 Task: Add Red's All Natural Turkey Sausage Egg'wich to the cart.
Action: Mouse pressed left at (283, 133)
Screenshot: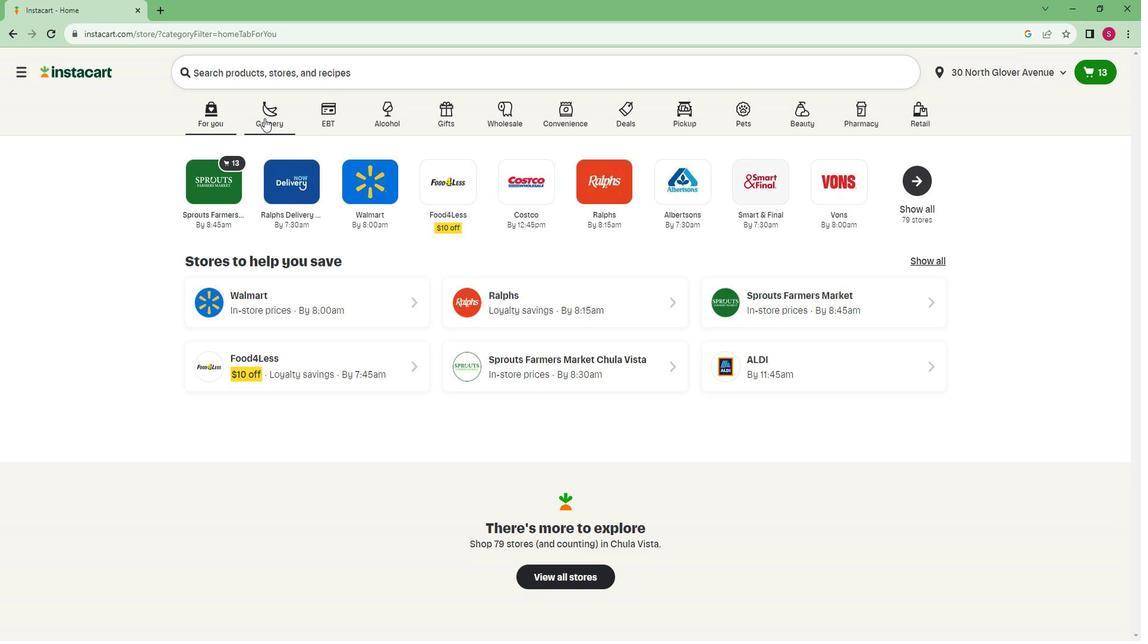 
Action: Mouse moved to (288, 344)
Screenshot: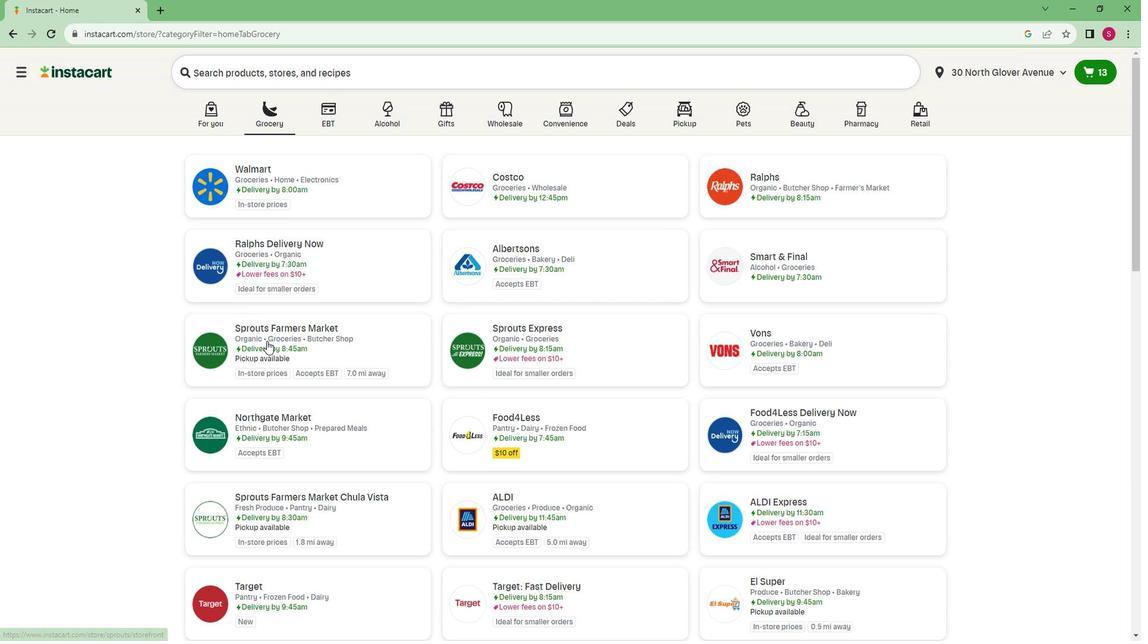 
Action: Mouse pressed left at (288, 344)
Screenshot: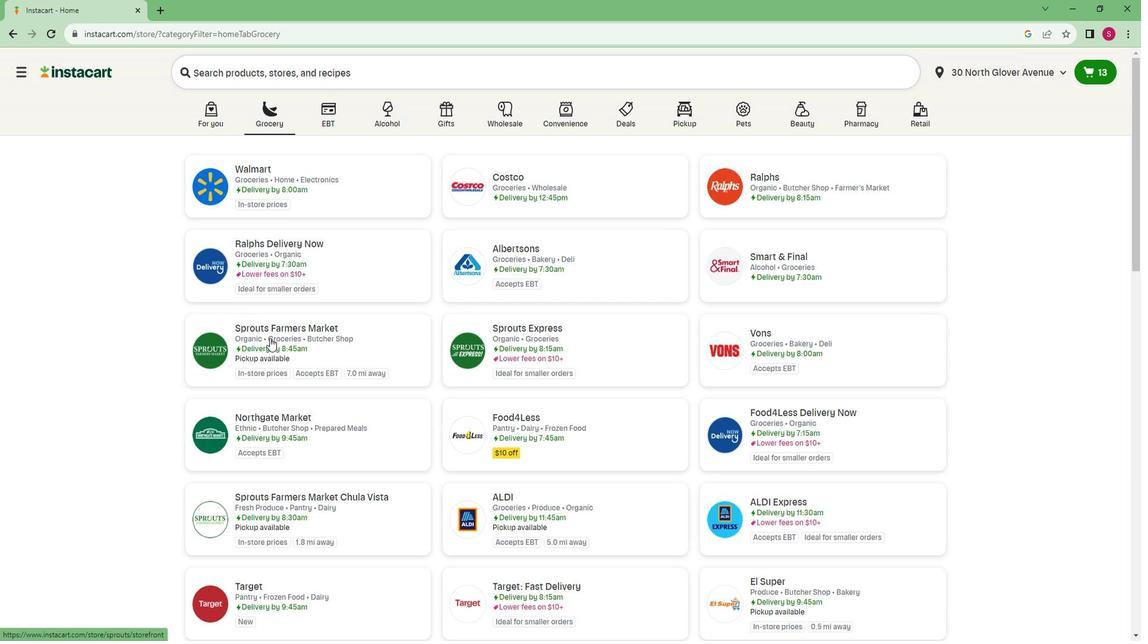 
Action: Mouse moved to (118, 430)
Screenshot: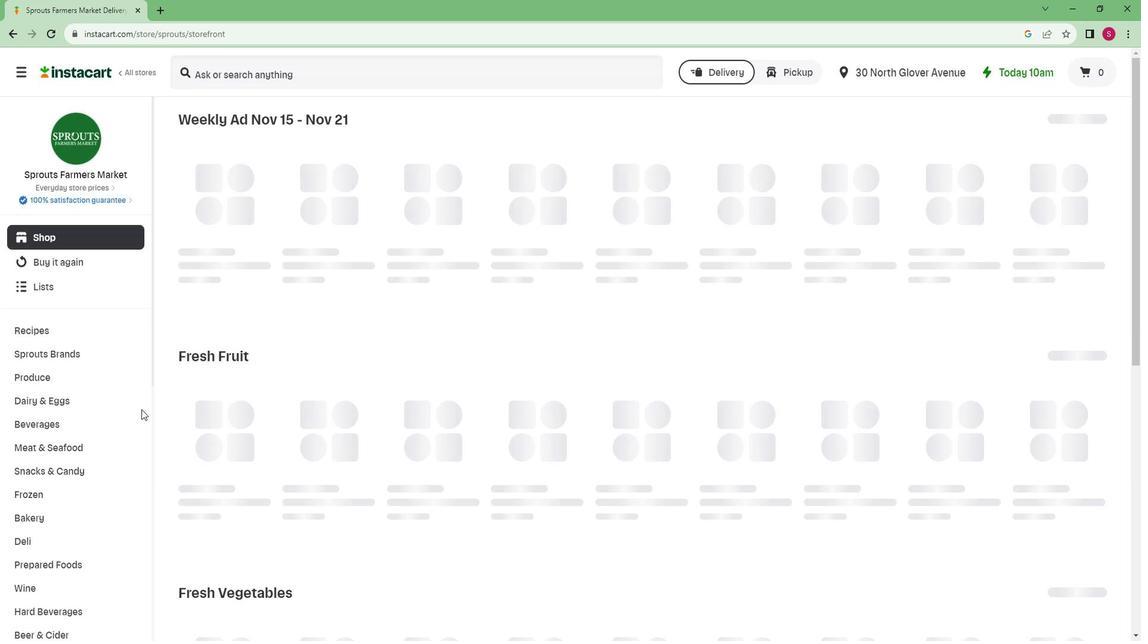 
Action: Mouse scrolled (118, 429) with delta (0, 0)
Screenshot: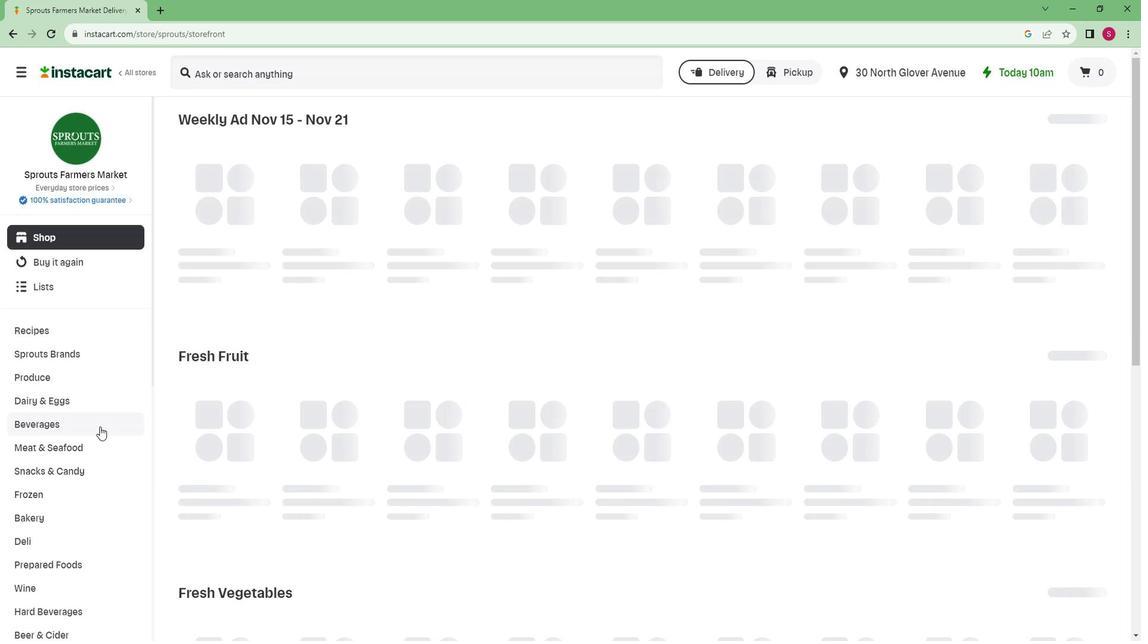 
Action: Mouse scrolled (118, 429) with delta (0, 0)
Screenshot: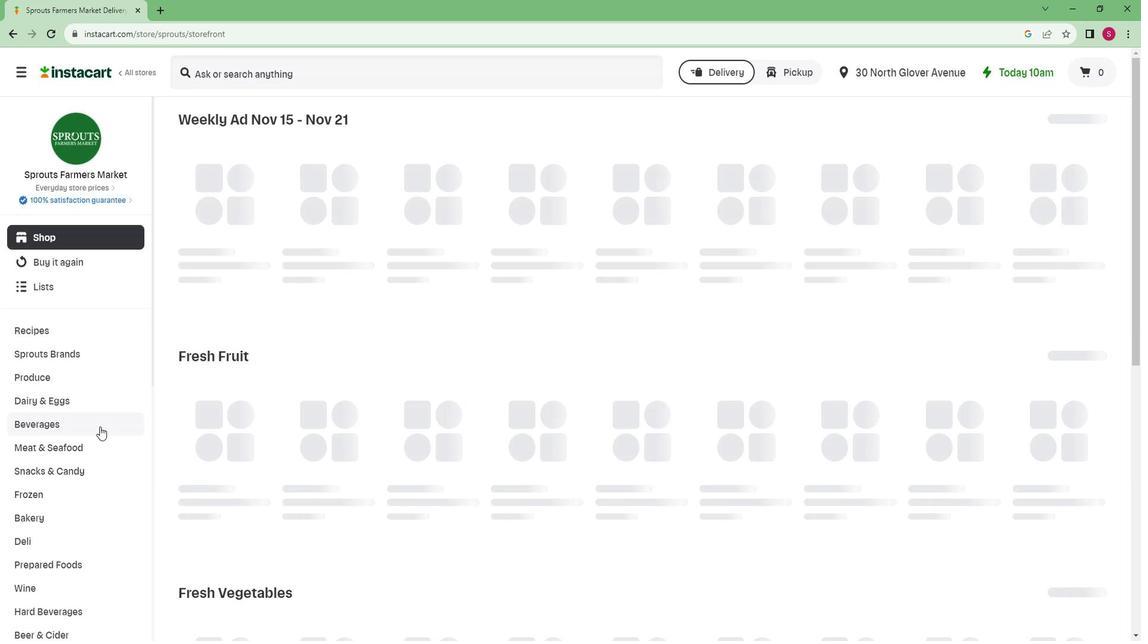 
Action: Mouse scrolled (118, 429) with delta (0, 0)
Screenshot: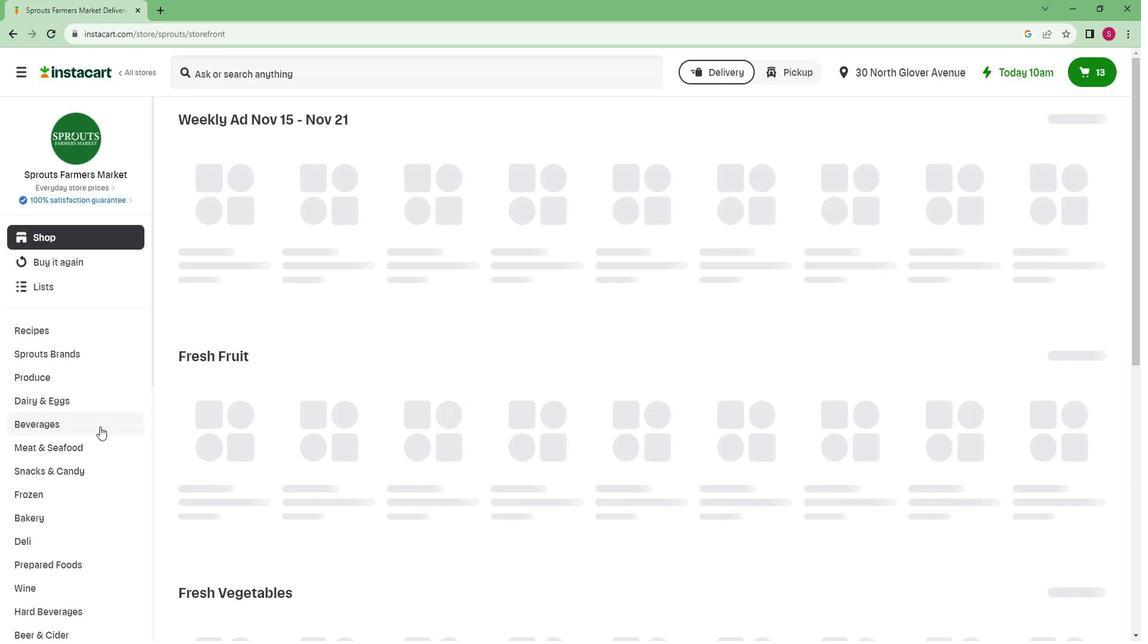 
Action: Mouse scrolled (118, 429) with delta (0, 0)
Screenshot: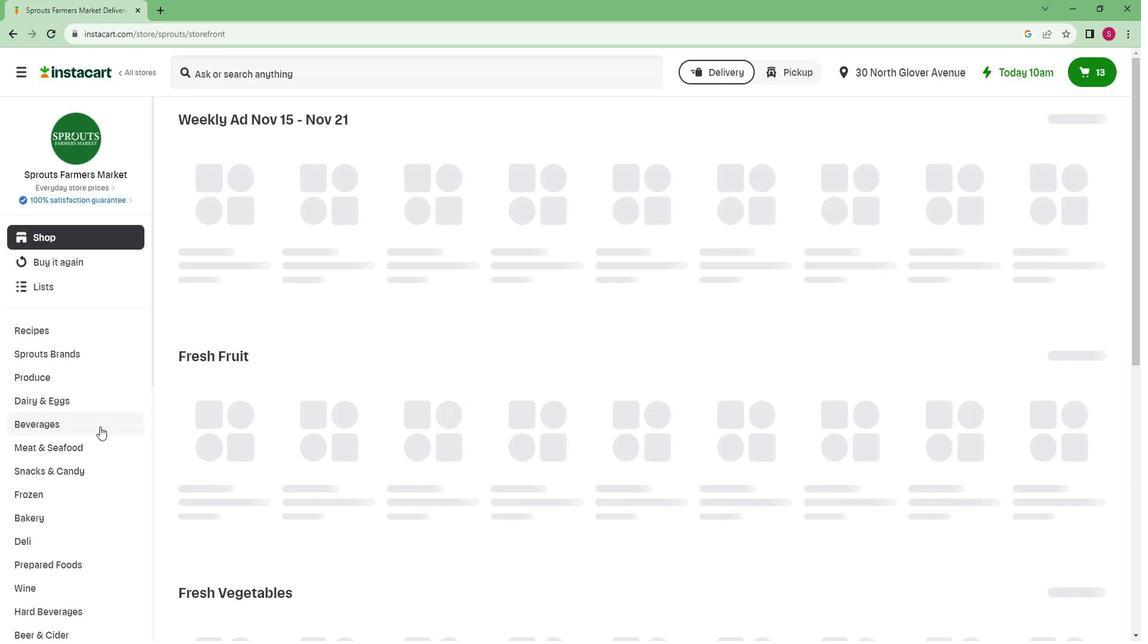 
Action: Mouse scrolled (118, 429) with delta (0, 0)
Screenshot: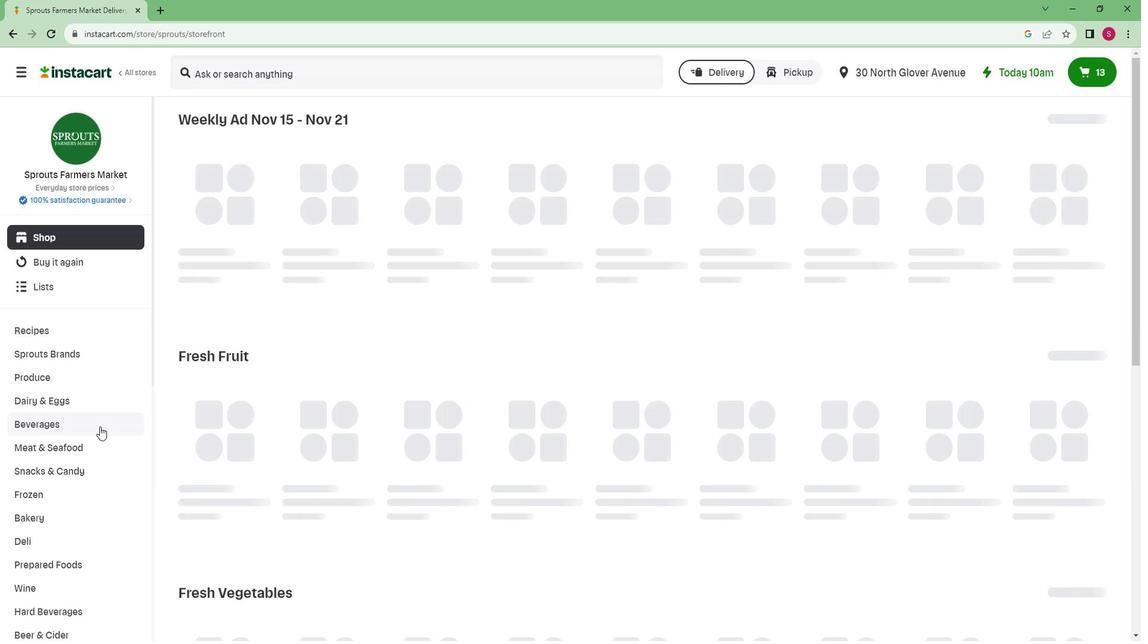 
Action: Mouse scrolled (118, 429) with delta (0, 0)
Screenshot: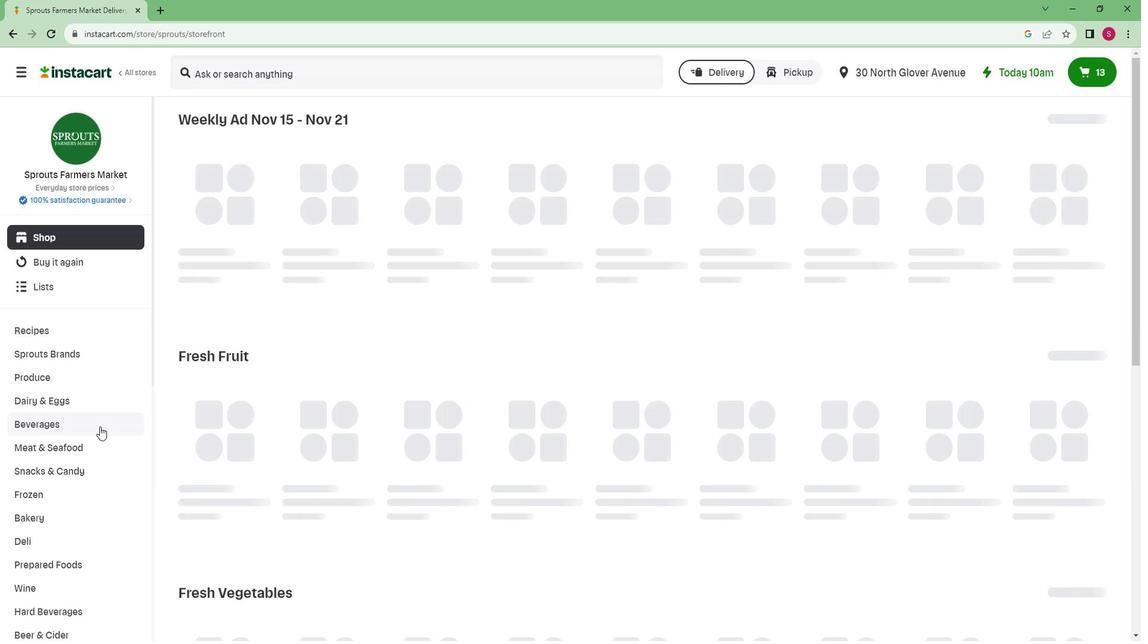 
Action: Mouse moved to (118, 430)
Screenshot: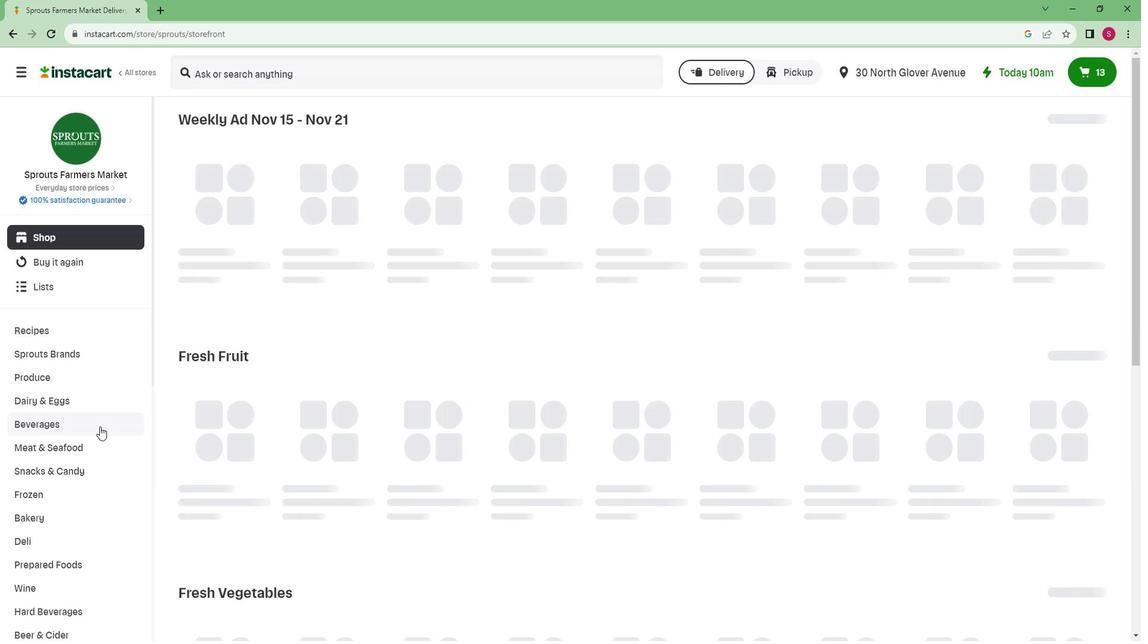 
Action: Mouse scrolled (118, 429) with delta (0, 0)
Screenshot: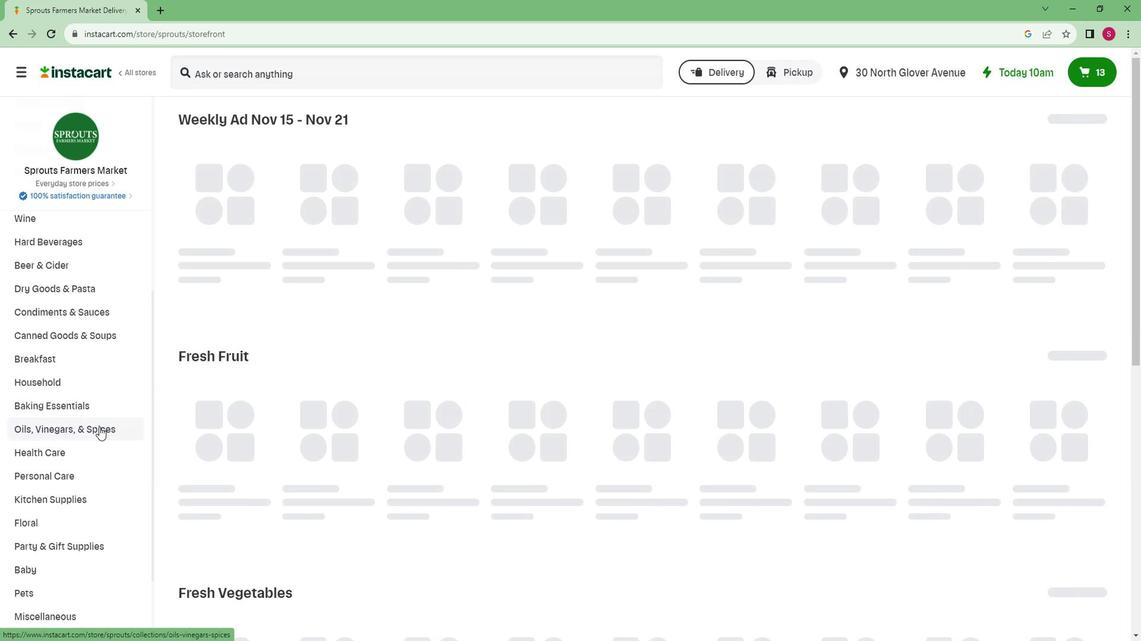 
Action: Mouse scrolled (118, 429) with delta (0, 0)
Screenshot: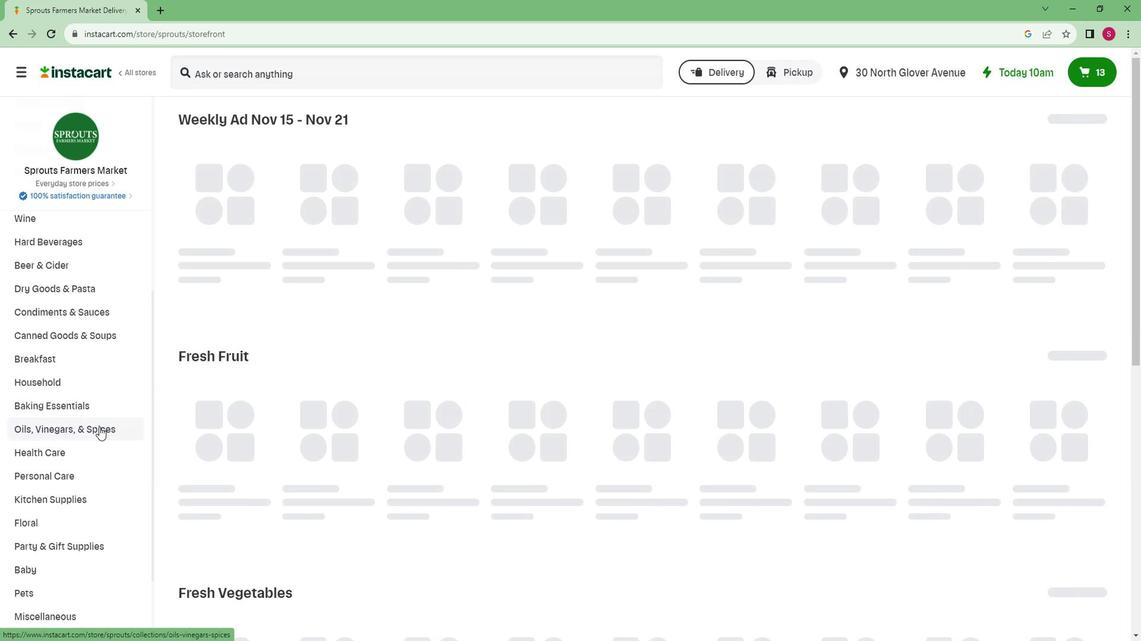 
Action: Mouse scrolled (118, 429) with delta (0, 0)
Screenshot: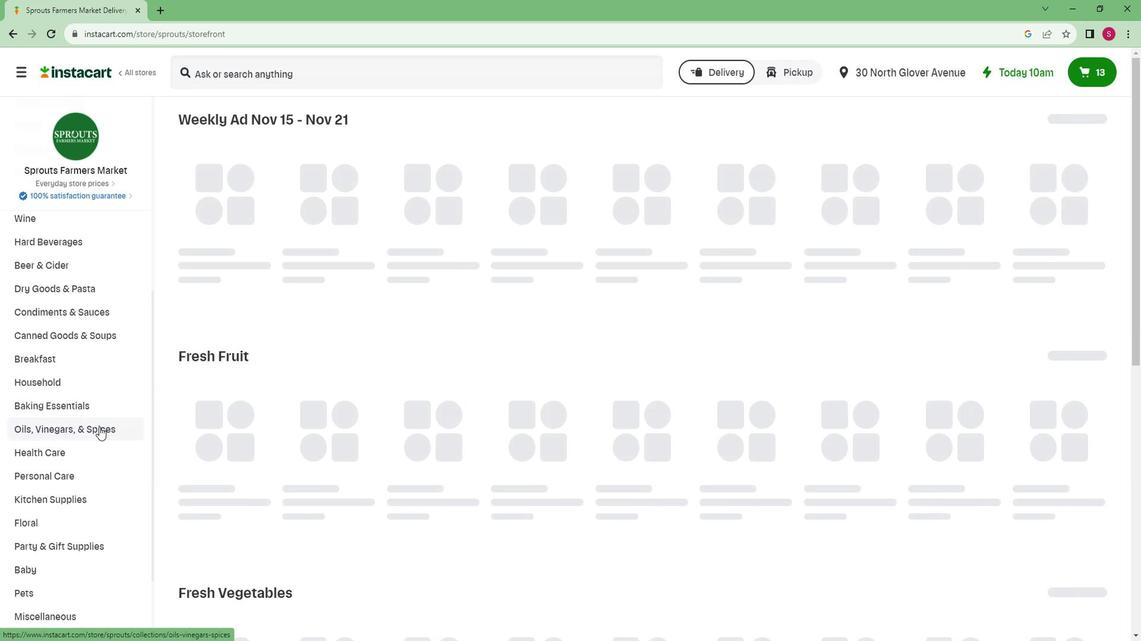 
Action: Mouse scrolled (118, 429) with delta (0, 0)
Screenshot: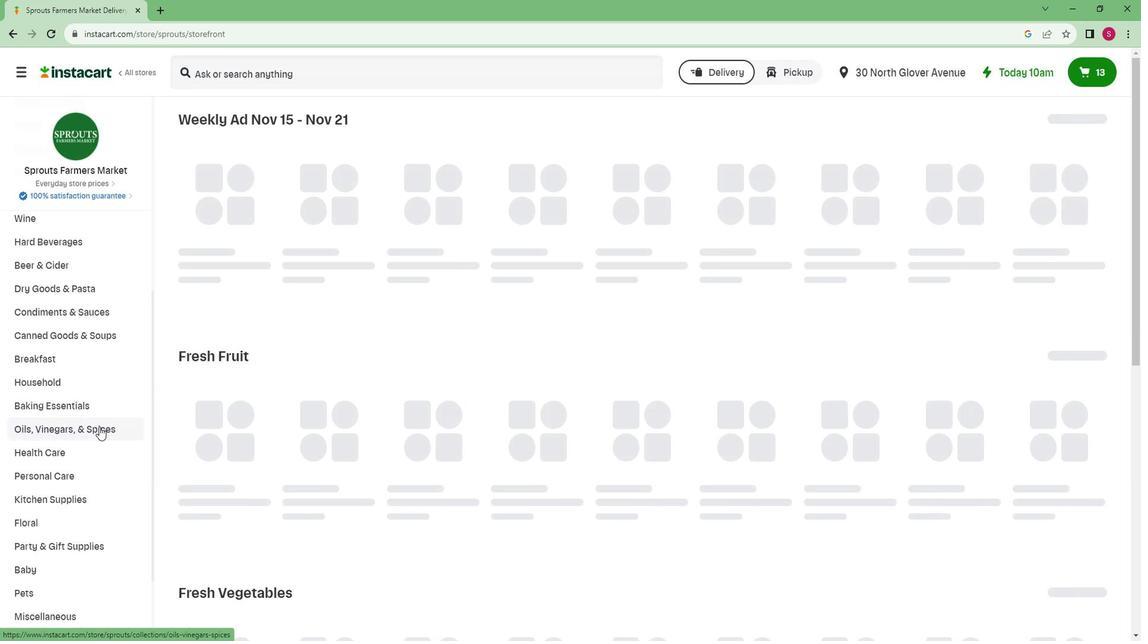 
Action: Mouse scrolled (118, 429) with delta (0, 0)
Screenshot: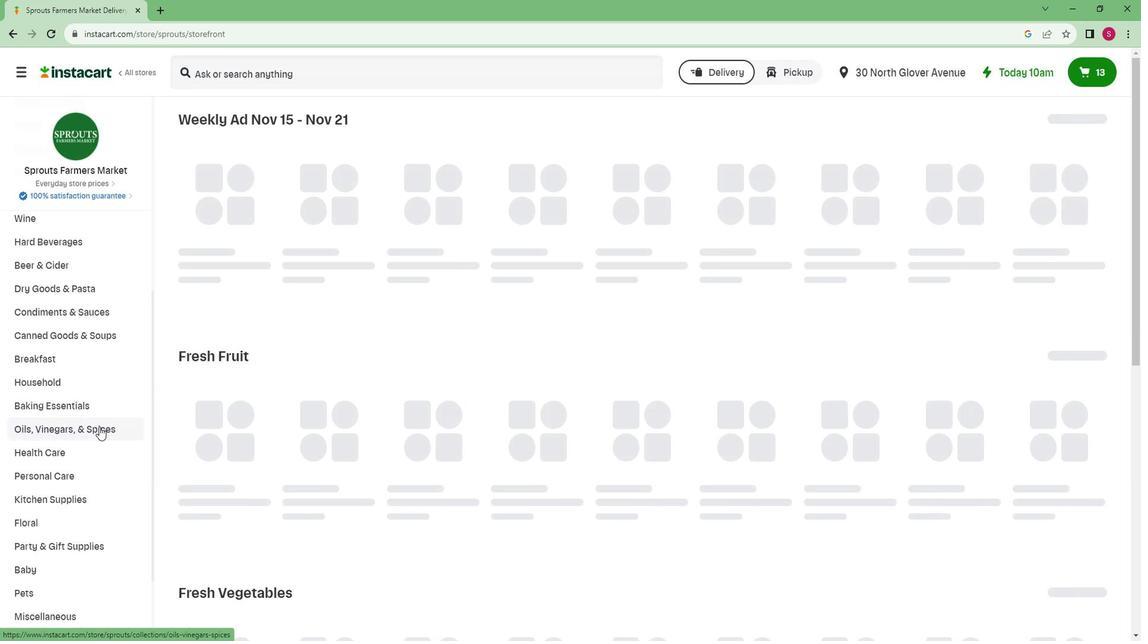 
Action: Mouse scrolled (118, 429) with delta (0, 0)
Screenshot: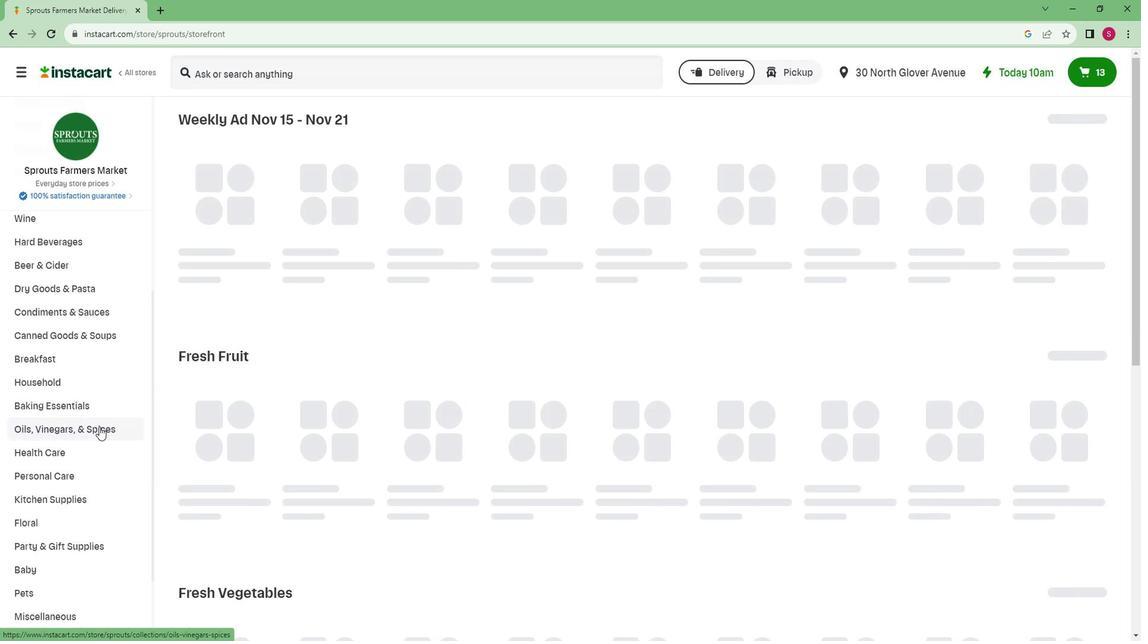
Action: Mouse scrolled (118, 429) with delta (0, 0)
Screenshot: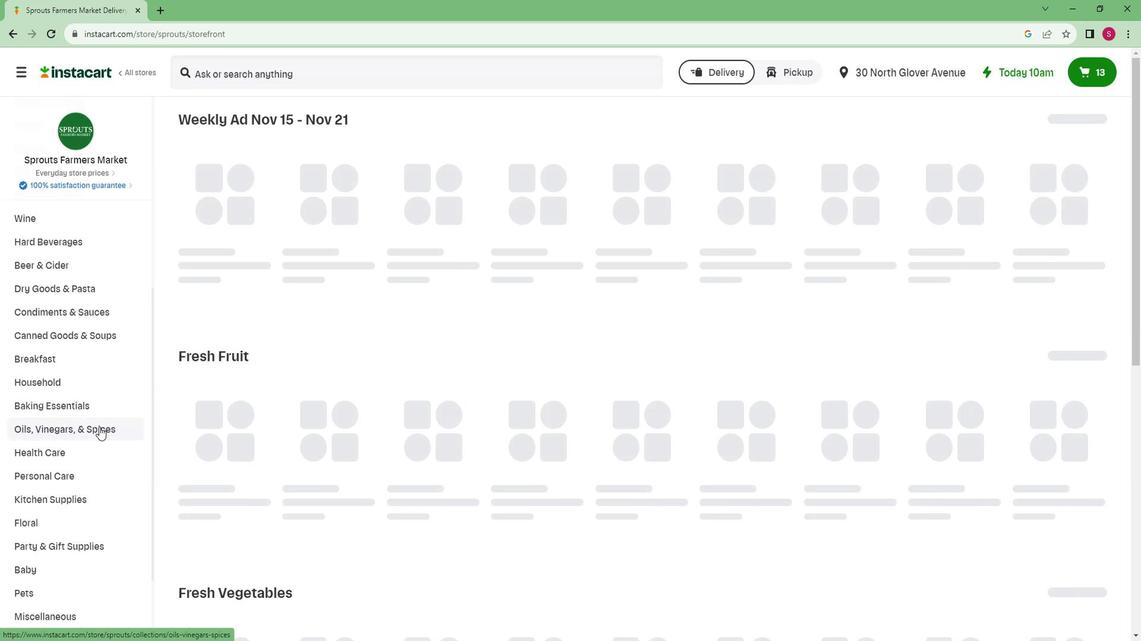 
Action: Mouse scrolled (118, 429) with delta (0, 0)
Screenshot: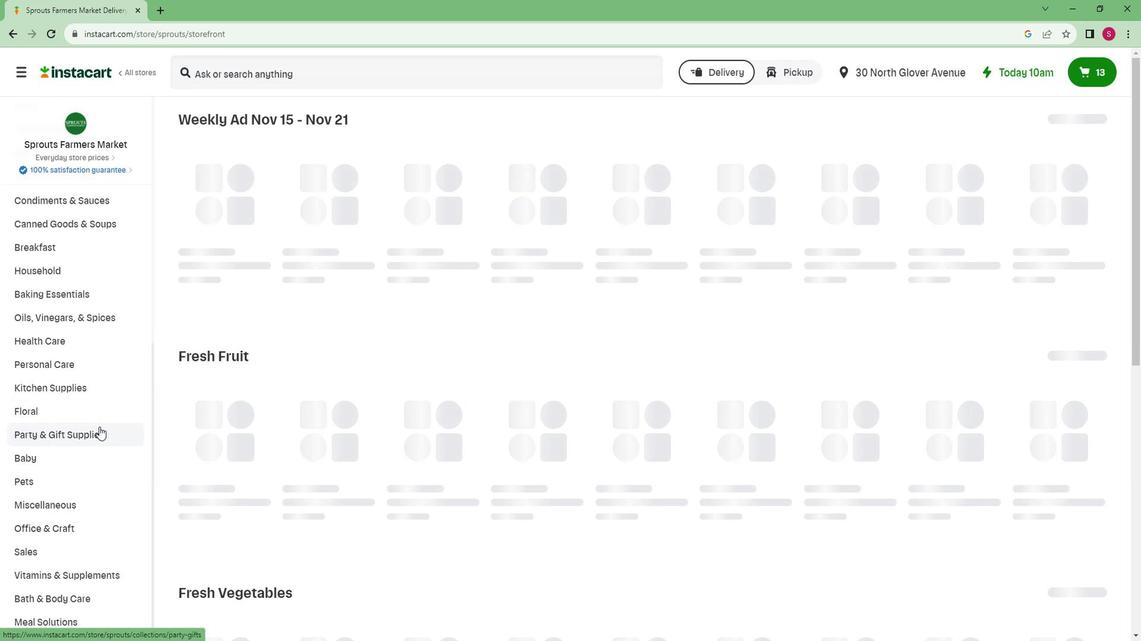 
Action: Mouse scrolled (118, 429) with delta (0, 0)
Screenshot: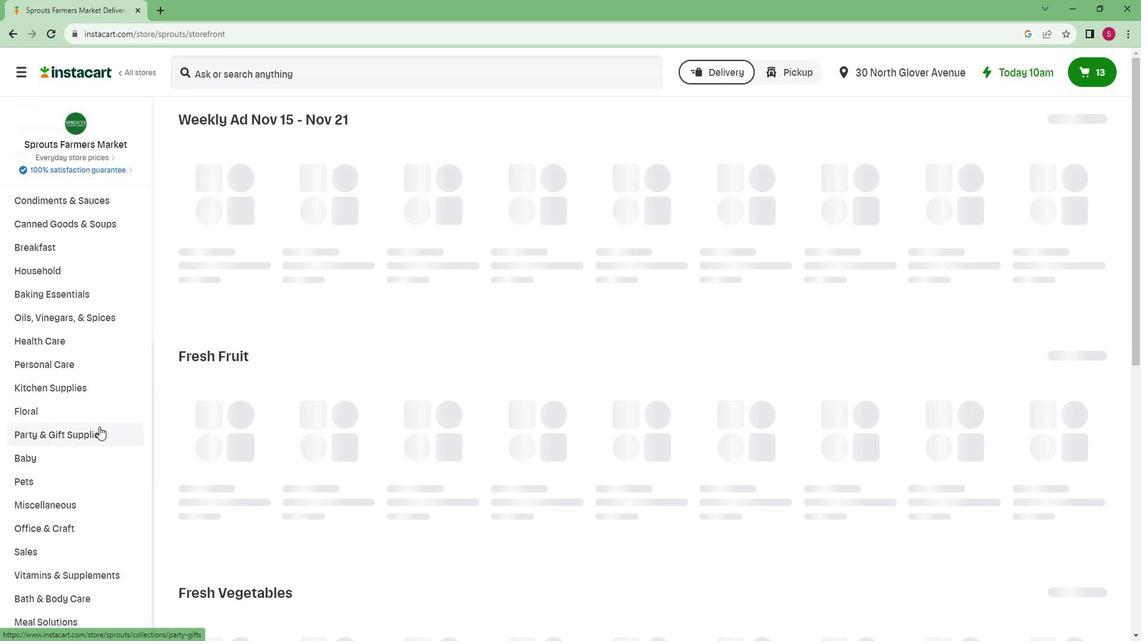 
Action: Mouse scrolled (118, 429) with delta (0, 0)
Screenshot: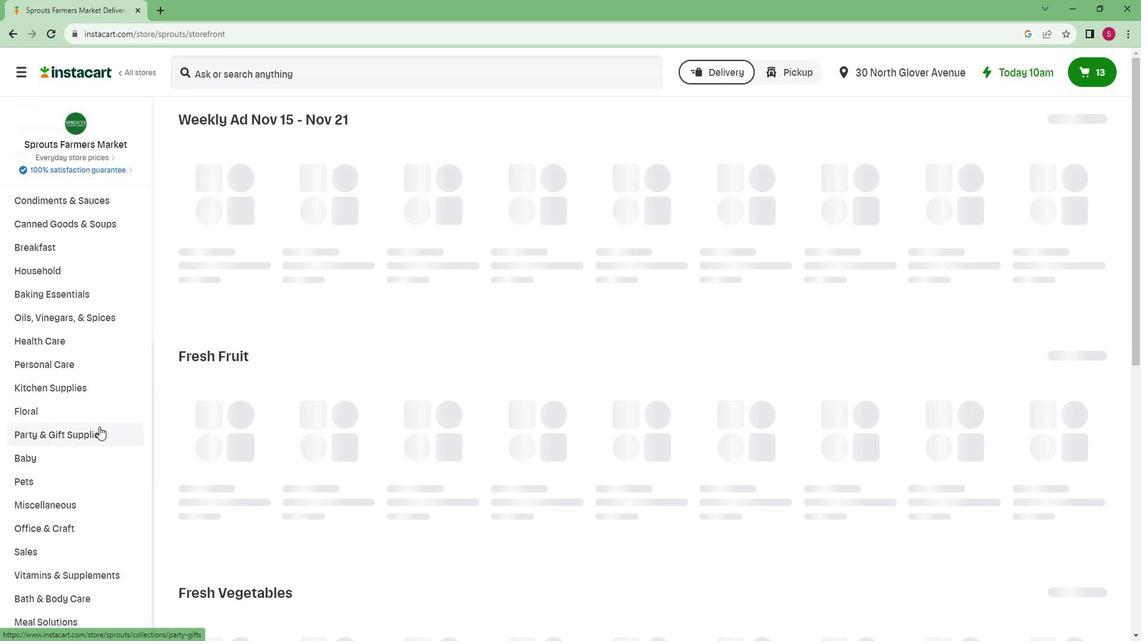 
Action: Mouse scrolled (118, 429) with delta (0, 0)
Screenshot: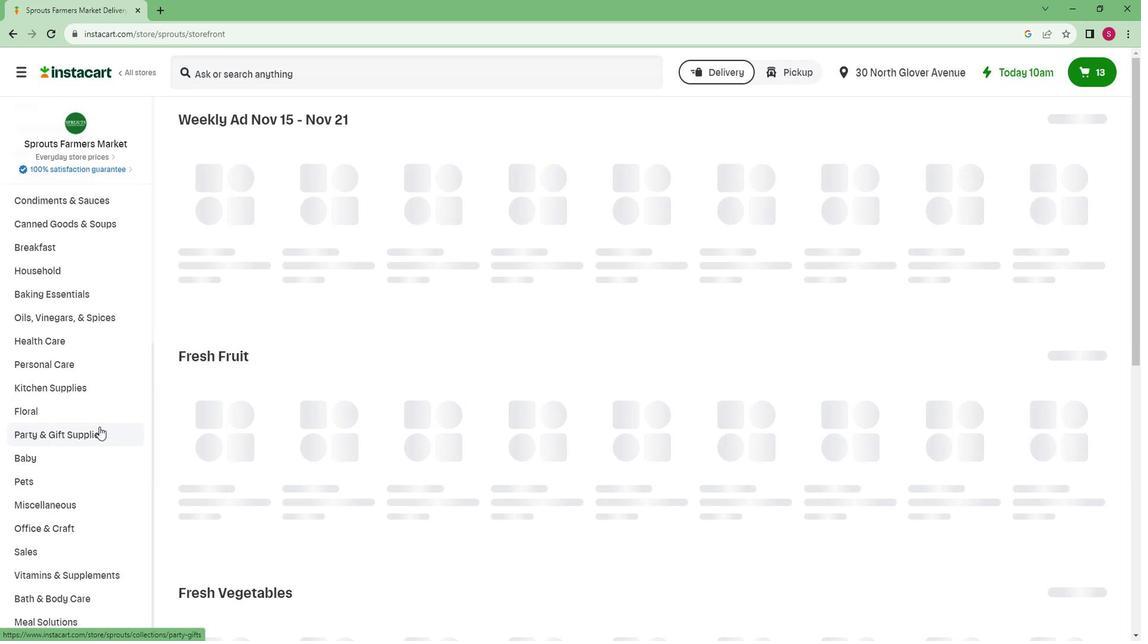 
Action: Mouse scrolled (118, 429) with delta (0, 0)
Screenshot: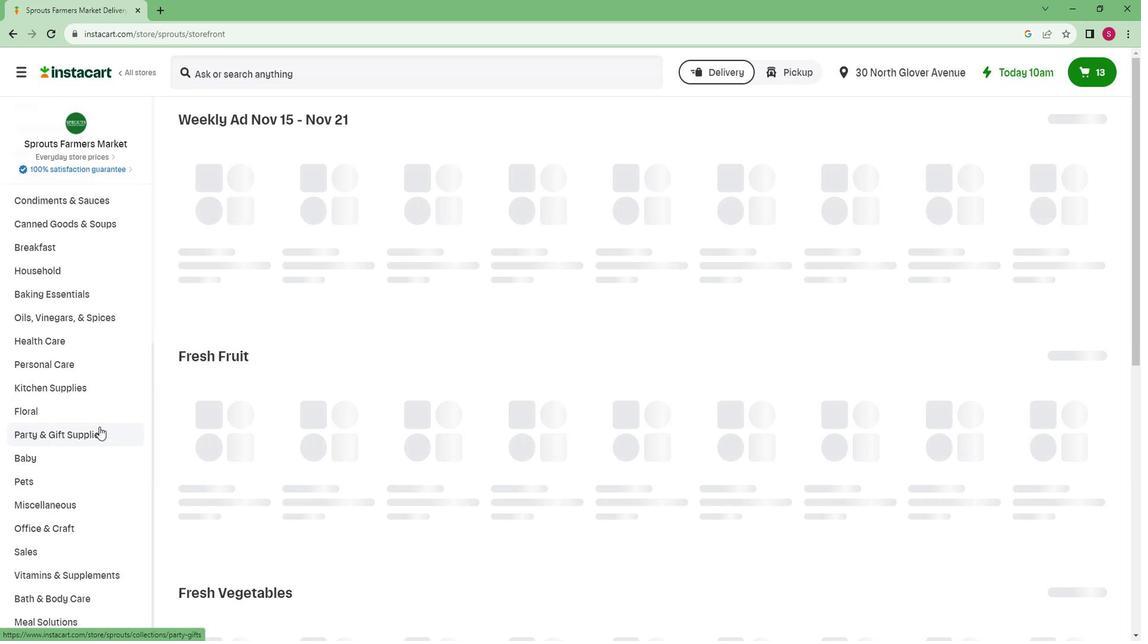 
Action: Mouse moved to (85, 619)
Screenshot: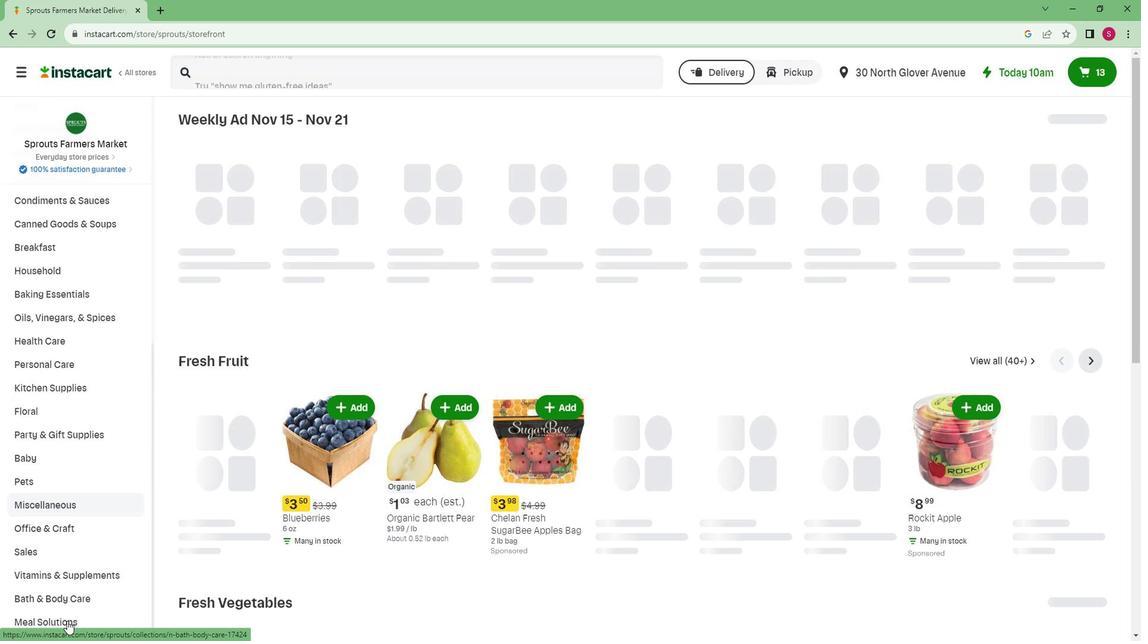 
Action: Mouse pressed left at (85, 619)
Screenshot: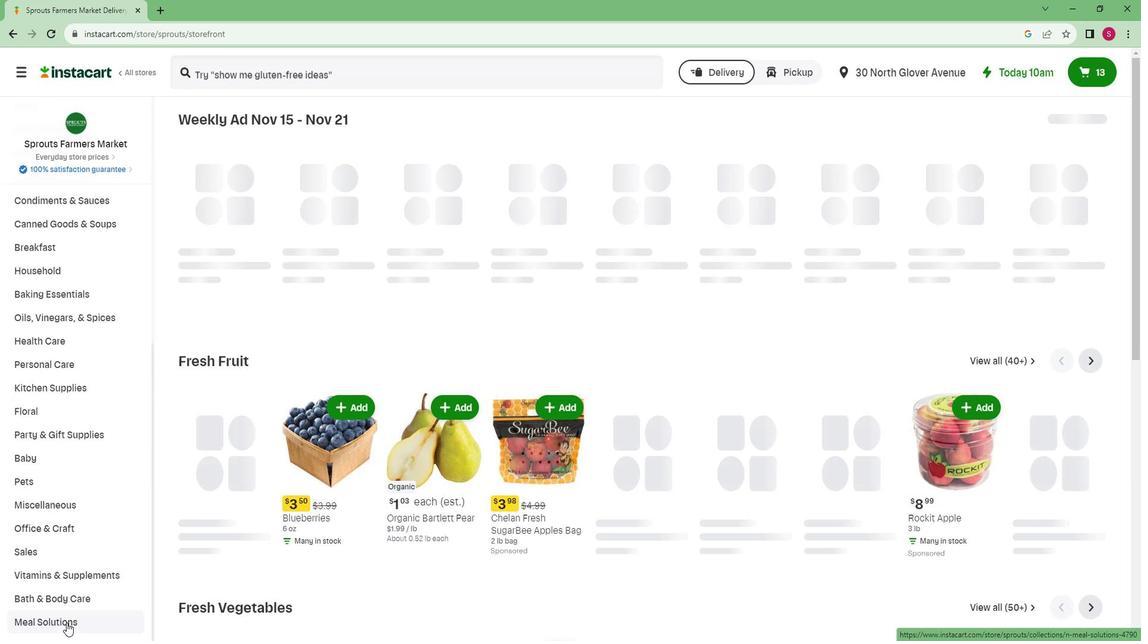 
Action: Mouse moved to (98, 583)
Screenshot: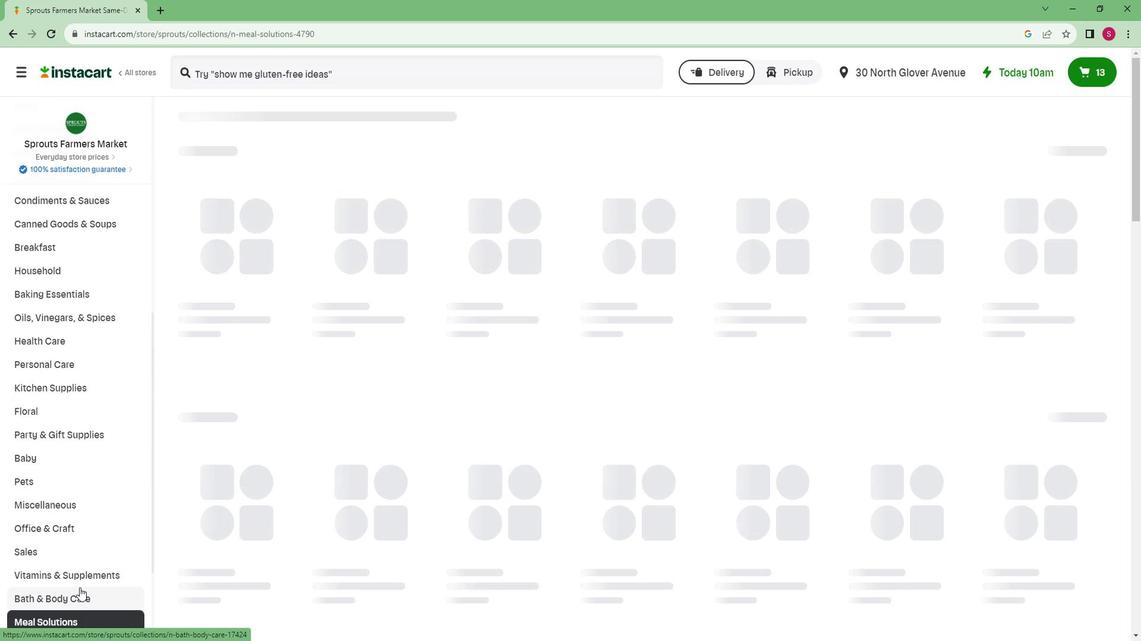 
Action: Mouse scrolled (98, 583) with delta (0, 0)
Screenshot: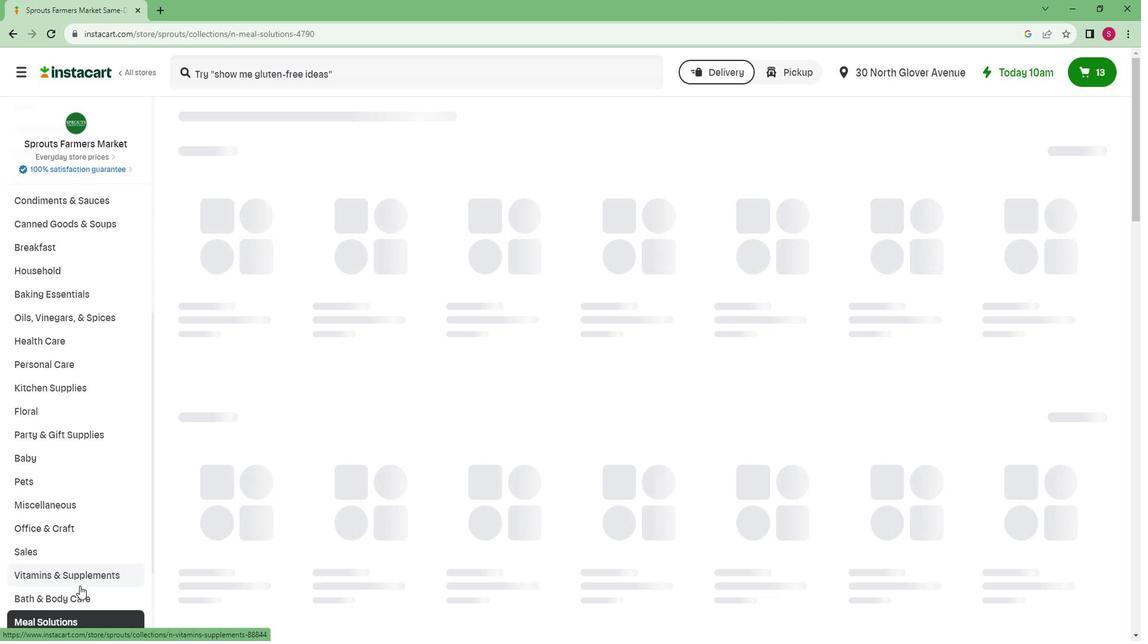 
Action: Mouse scrolled (98, 583) with delta (0, 0)
Screenshot: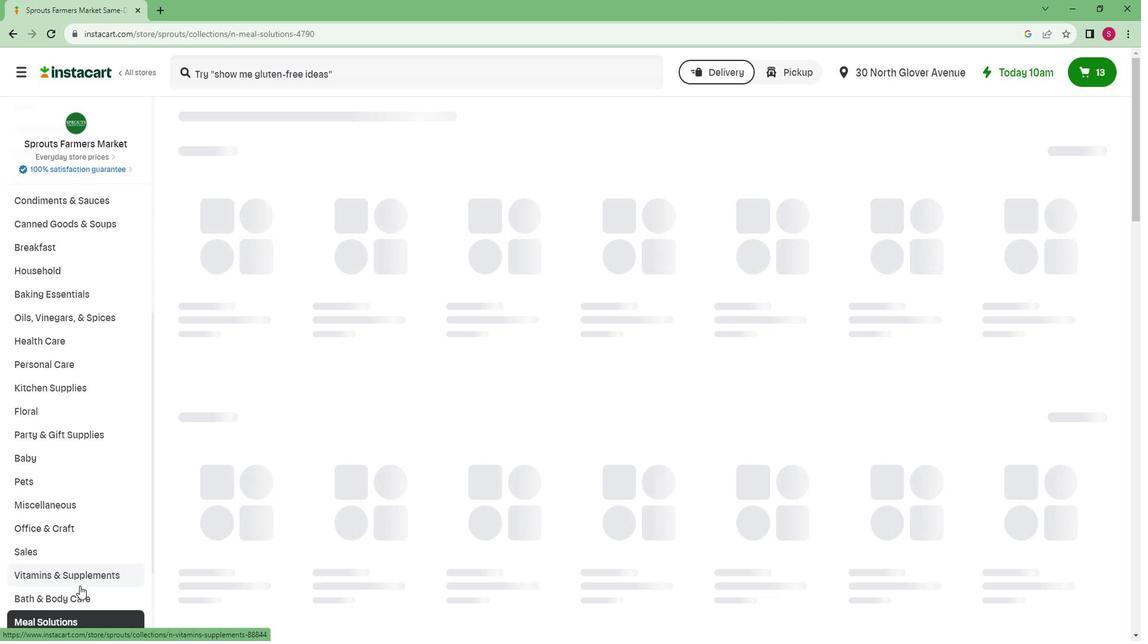 
Action: Mouse scrolled (98, 583) with delta (0, 0)
Screenshot: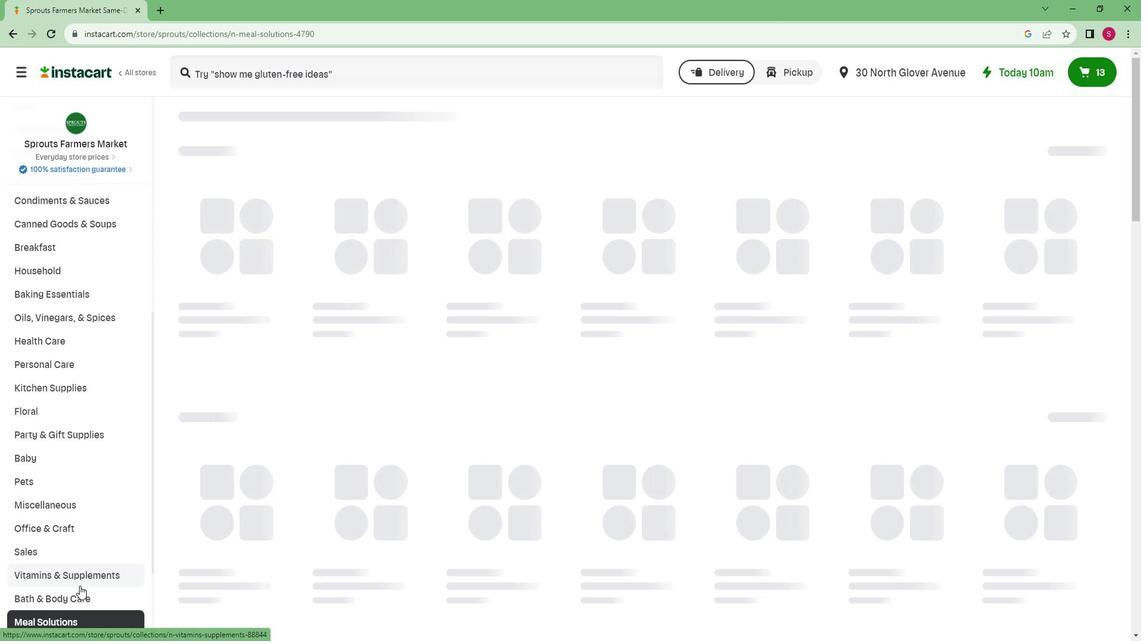 
Action: Mouse scrolled (98, 583) with delta (0, 0)
Screenshot: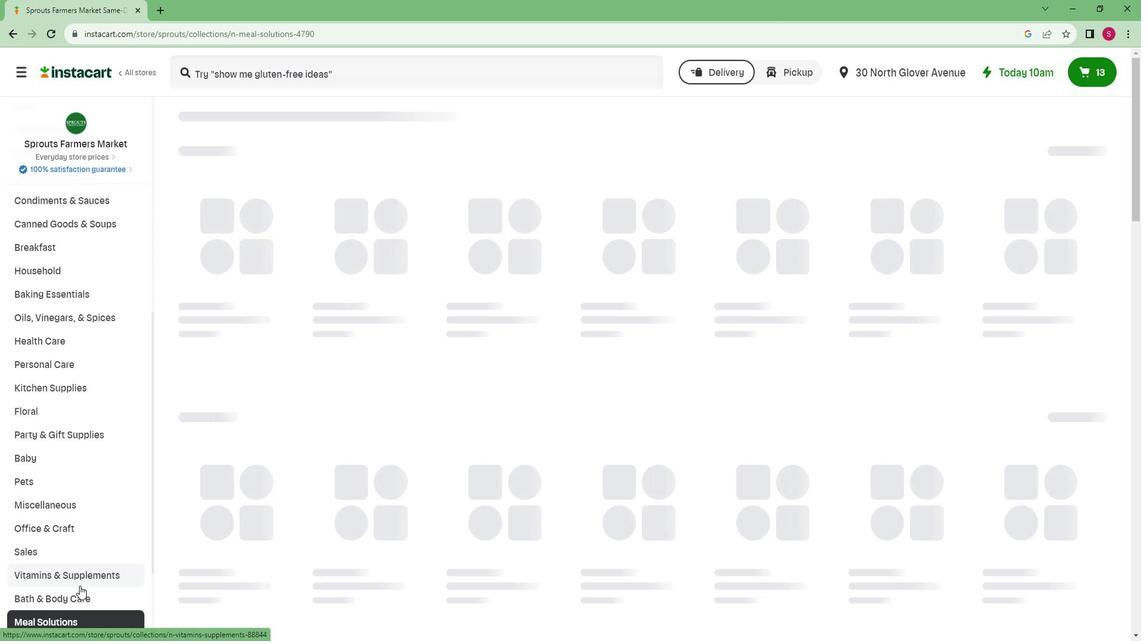 
Action: Mouse scrolled (98, 583) with delta (0, 0)
Screenshot: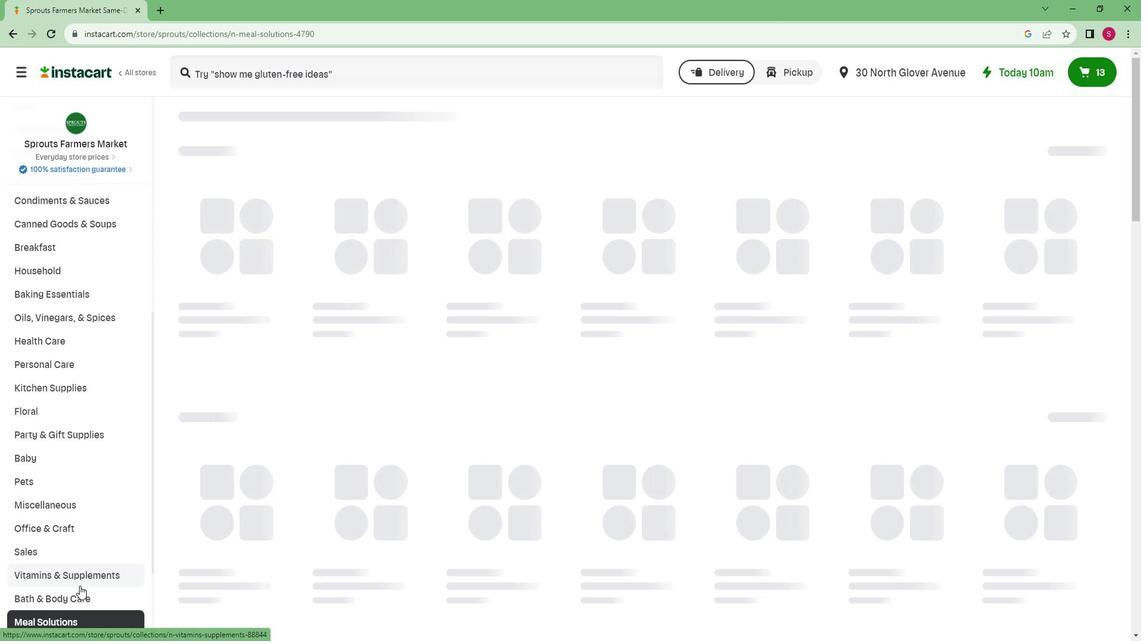 
Action: Mouse scrolled (98, 583) with delta (0, 0)
Screenshot: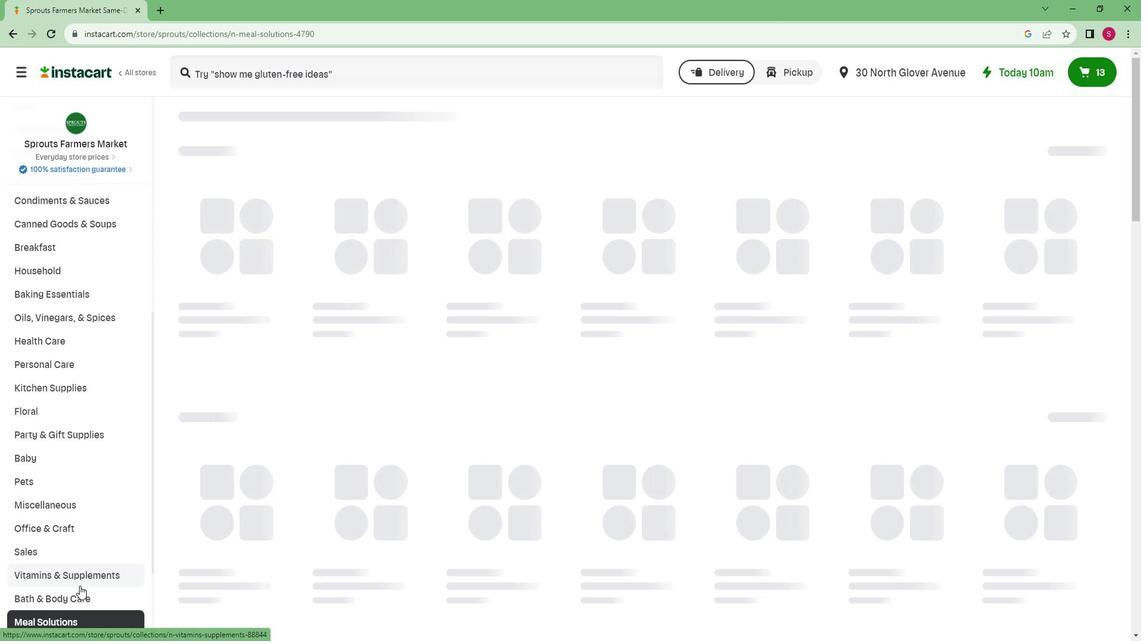 
Action: Mouse moved to (76, 621)
Screenshot: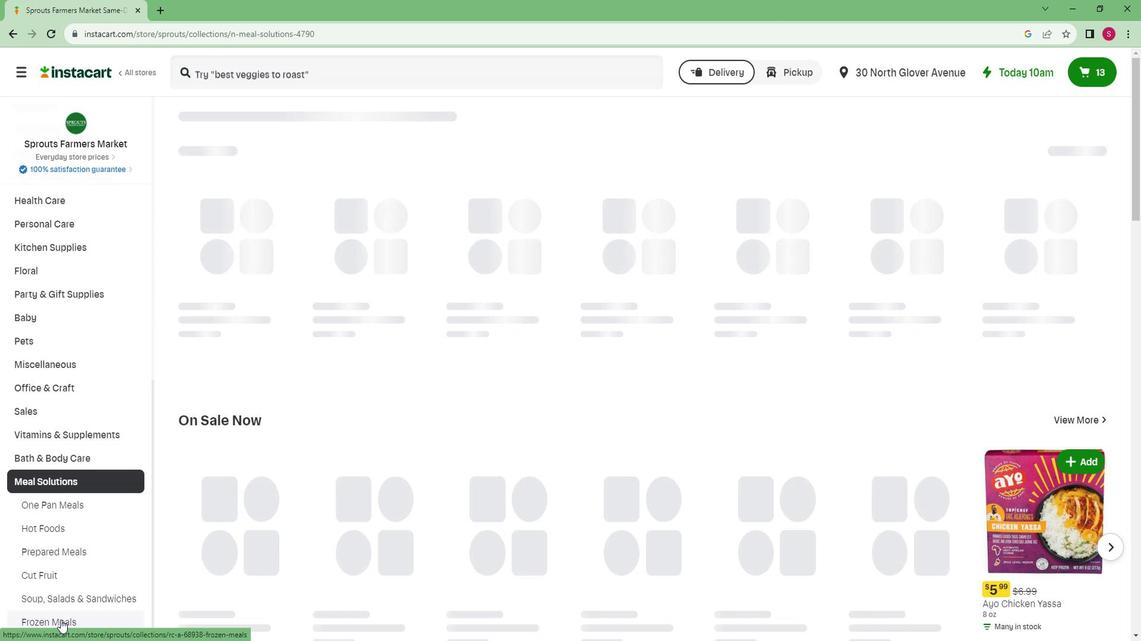 
Action: Mouse pressed left at (76, 621)
Screenshot: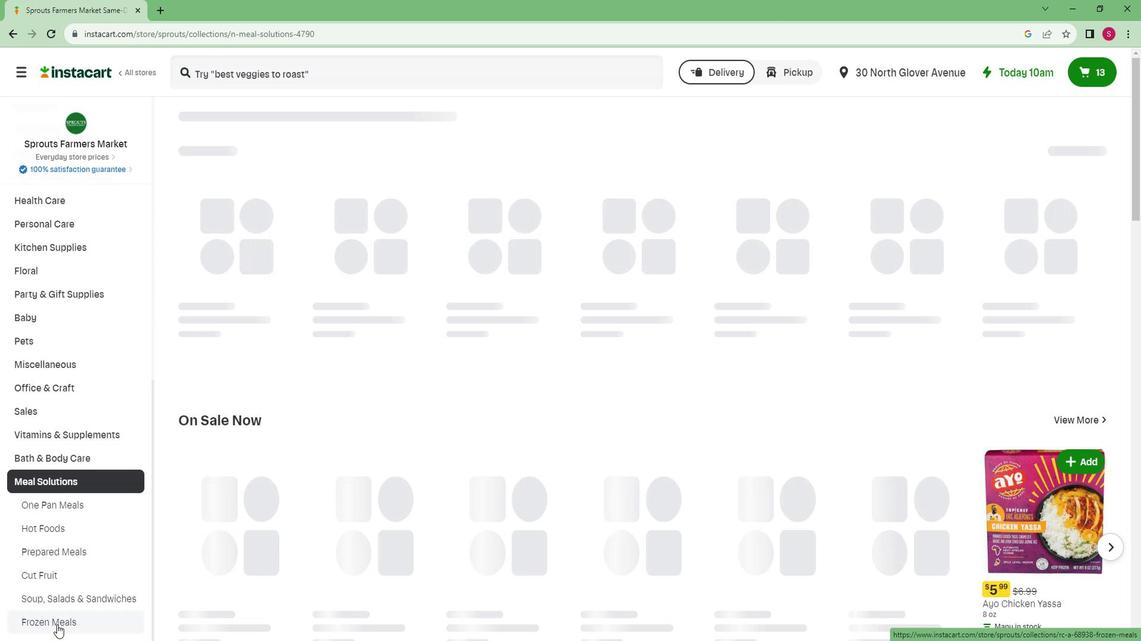
Action: Mouse moved to (286, 89)
Screenshot: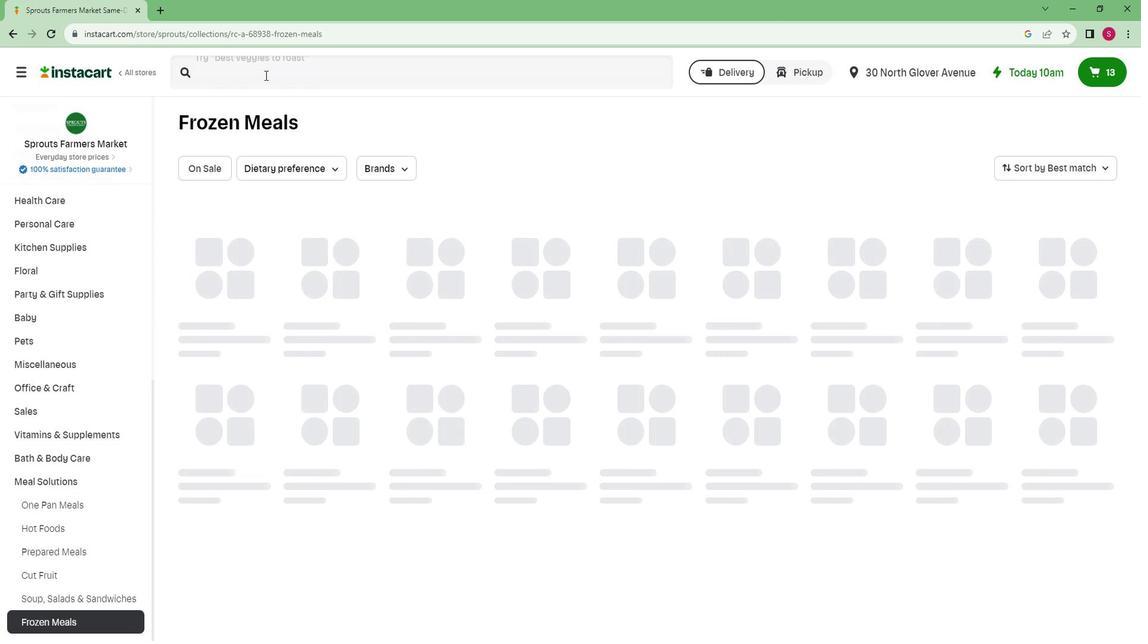 
Action: Mouse pressed left at (286, 89)
Screenshot: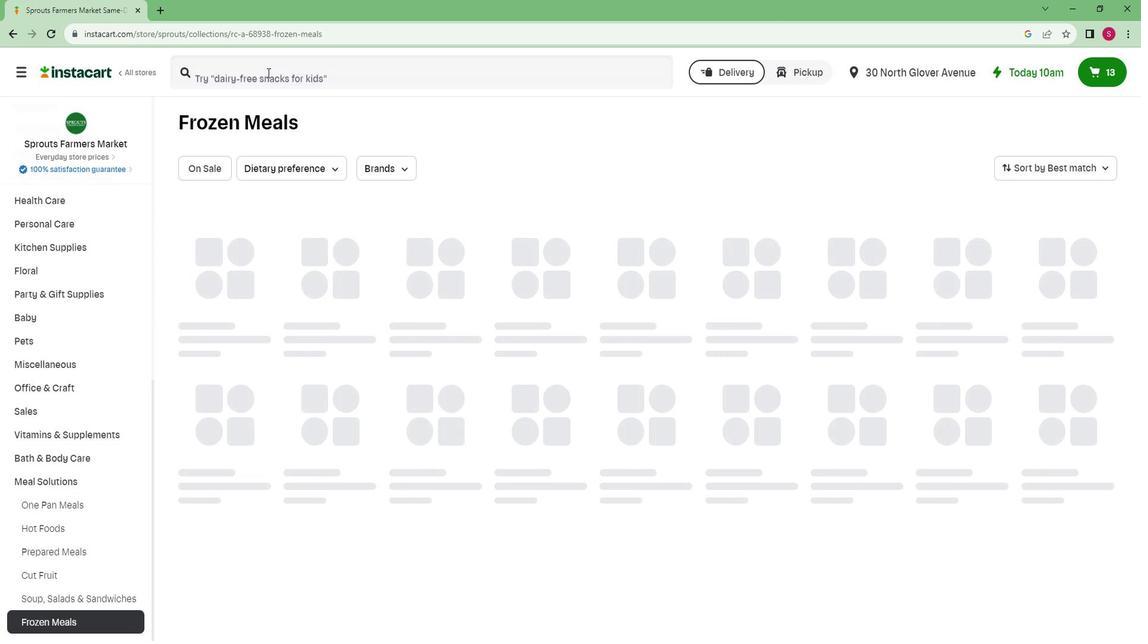 
Action: Key pressed <Key.caps_lock>R<Key.caps_lock>eds<Key.space>all<Key.space>natural<Key.space><Key.caps_lock>T<Key.caps_lock>urkey<Key.space><Key.caps_lock>S<Key.caps_lock>ausage<Key.space><Key.caps_lock>E<Key.caps_lock>gg<Key.space>wich<Key.enter>
Screenshot: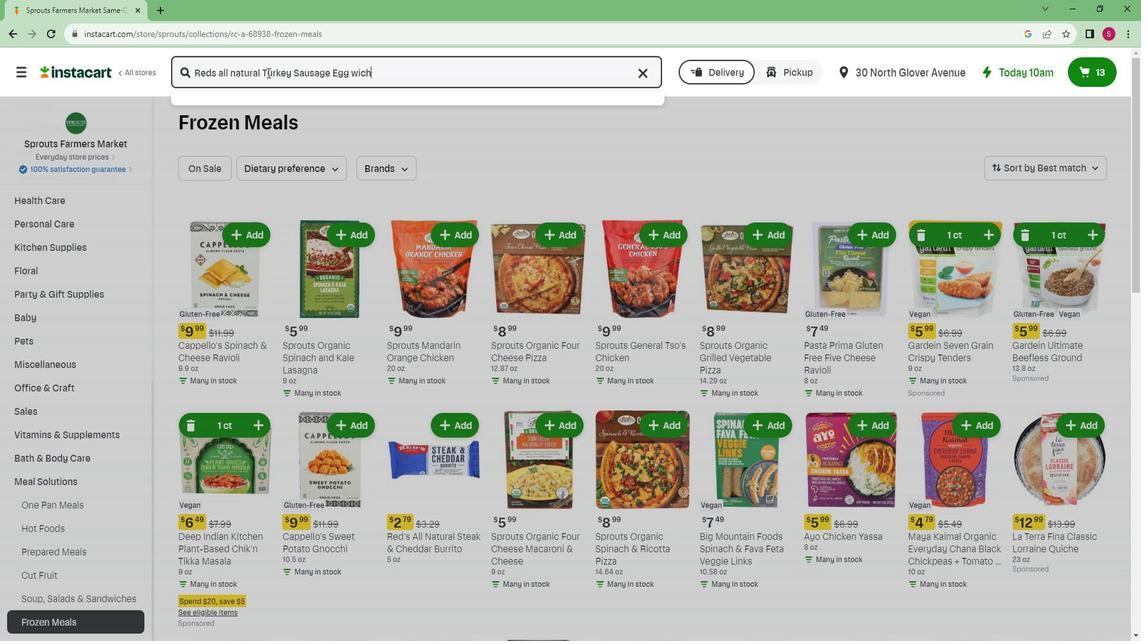 
Action: Mouse moved to (293, 306)
Screenshot: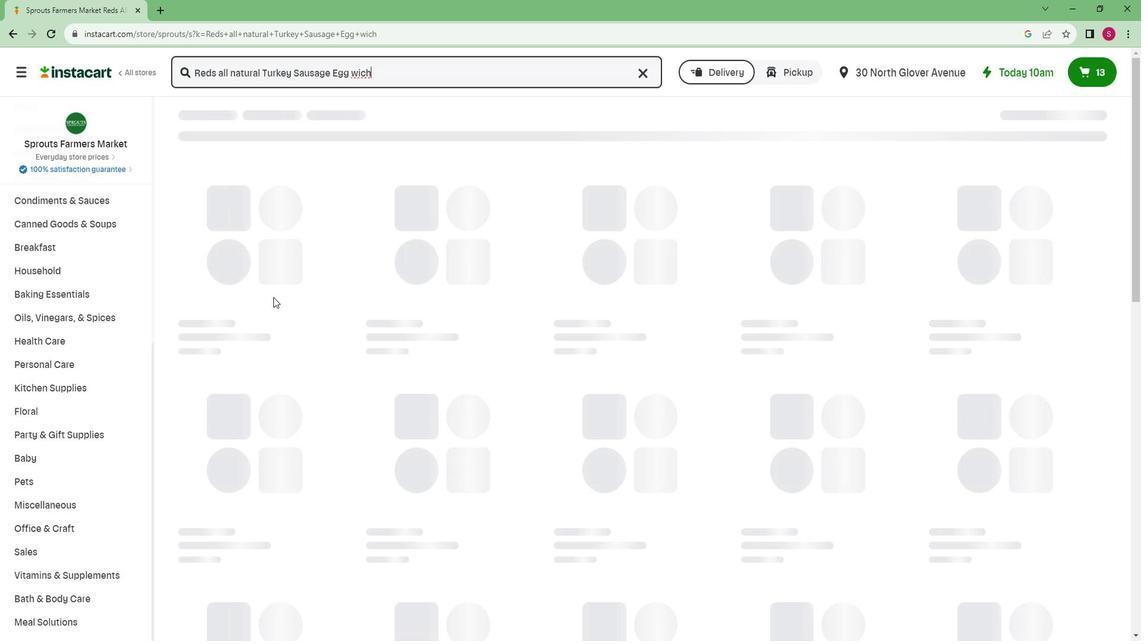 
Action: Mouse scrolled (293, 305) with delta (0, 0)
Screenshot: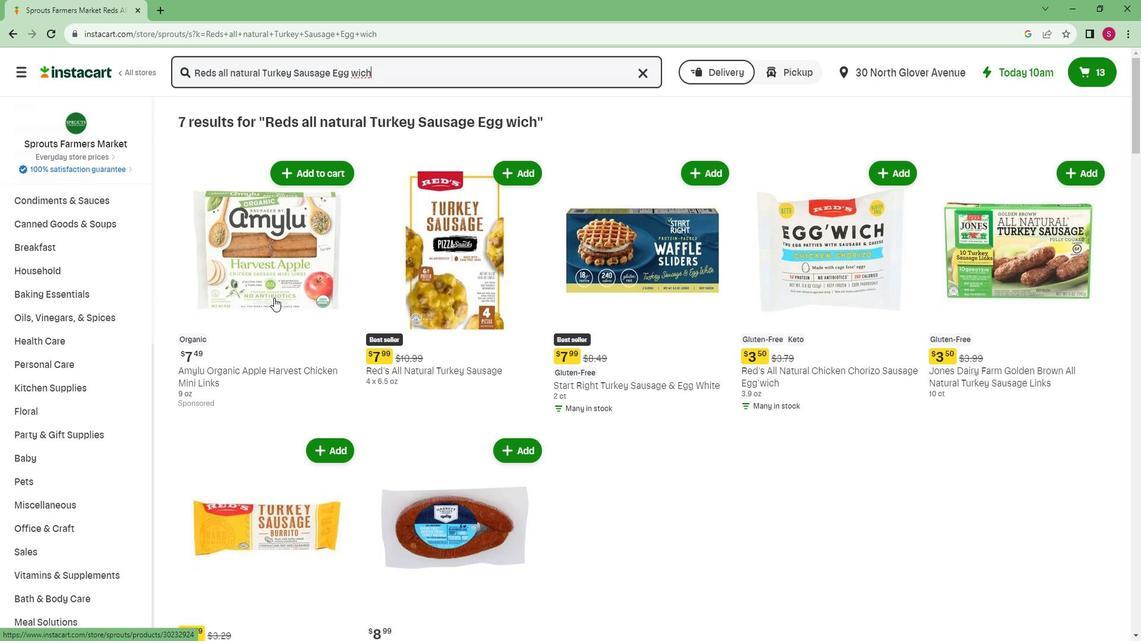 
Action: Mouse moved to (312, 350)
Screenshot: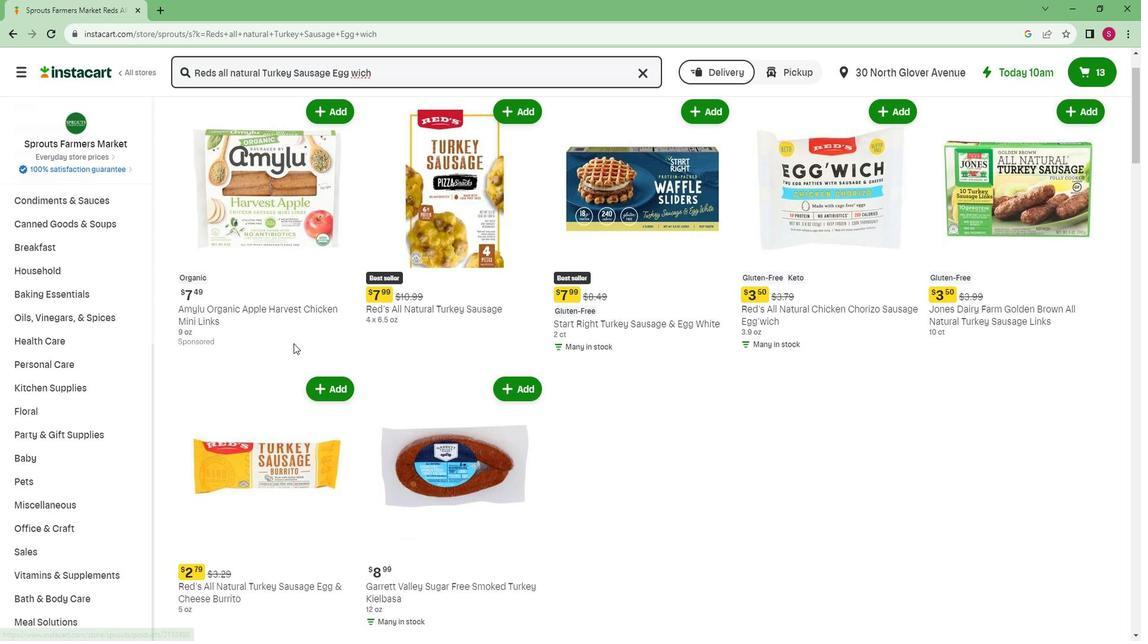 
